 Task: Add headline "AI".
Action: Mouse moved to (668, 164)
Screenshot: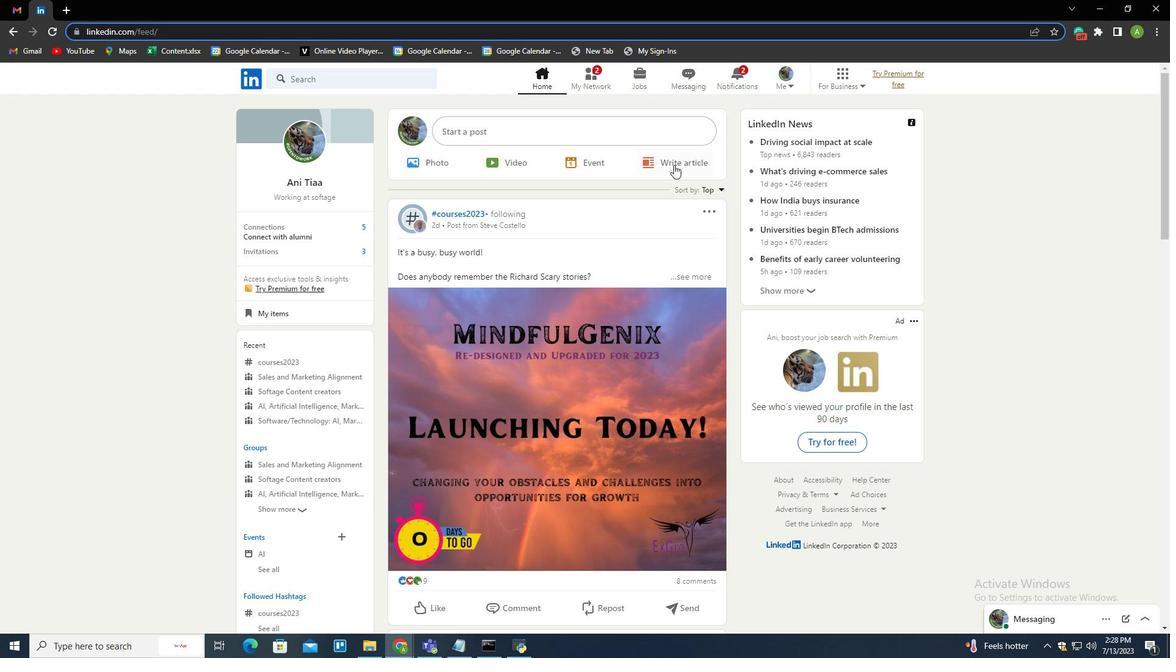 
Action: Mouse pressed left at (668, 164)
Screenshot: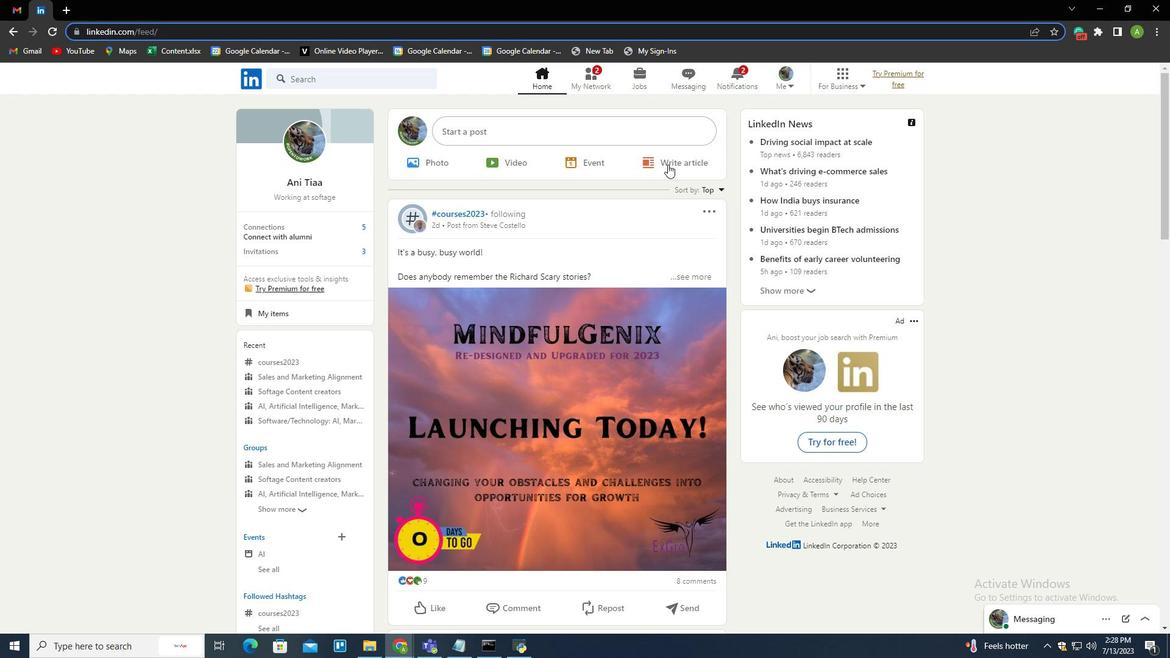 
Action: Mouse moved to (460, 157)
Screenshot: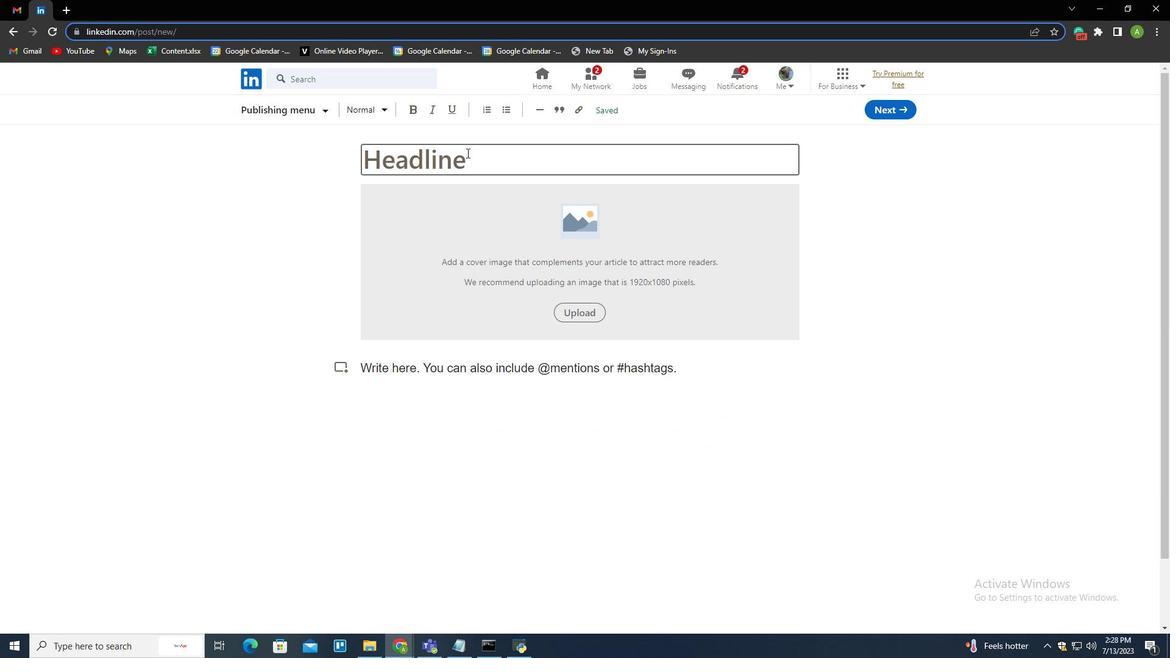 
Action: Mouse pressed left at (460, 157)
Screenshot: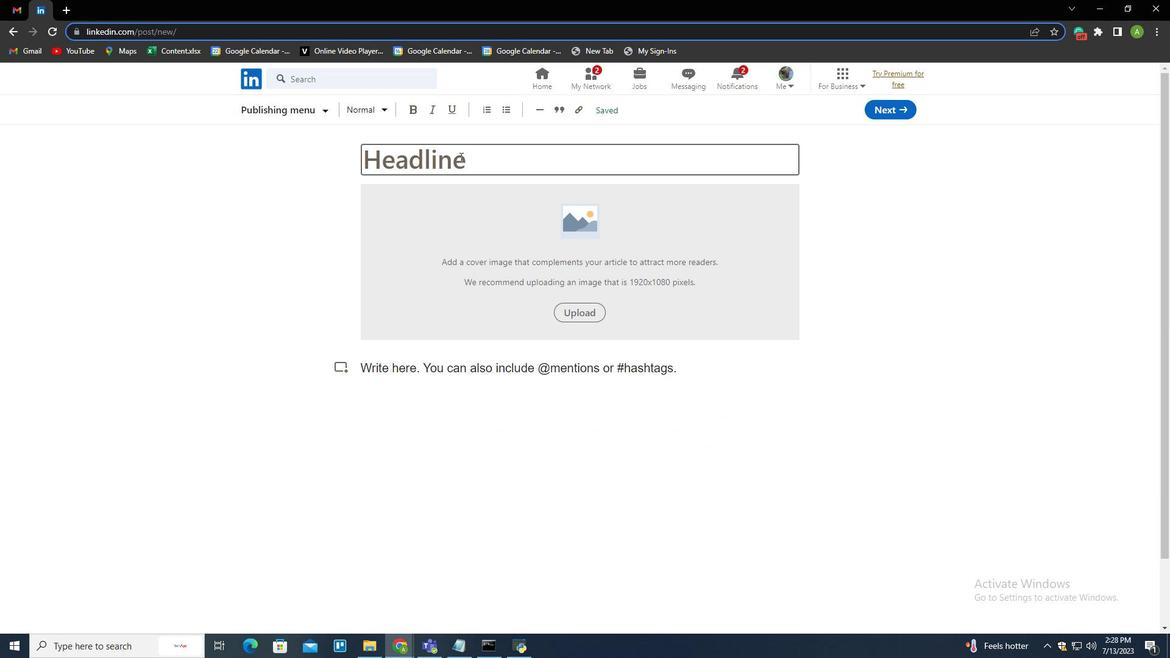 
Action: Mouse moved to (459, 157)
Screenshot: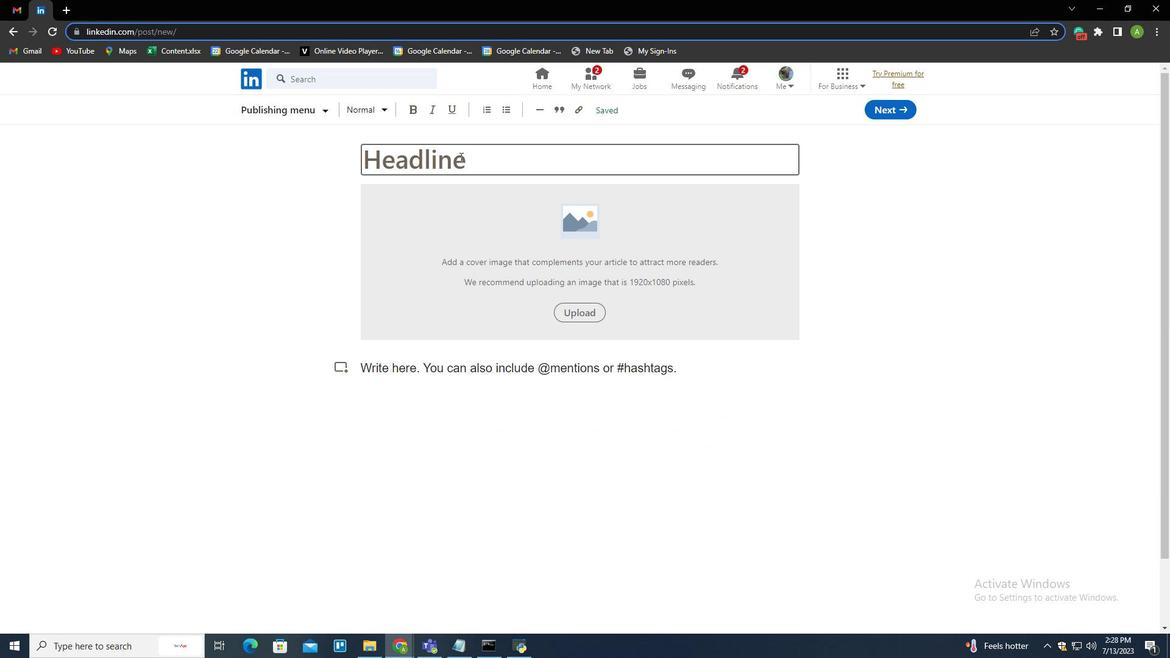
Action: Key pressed <Key.shift>AI
Screenshot: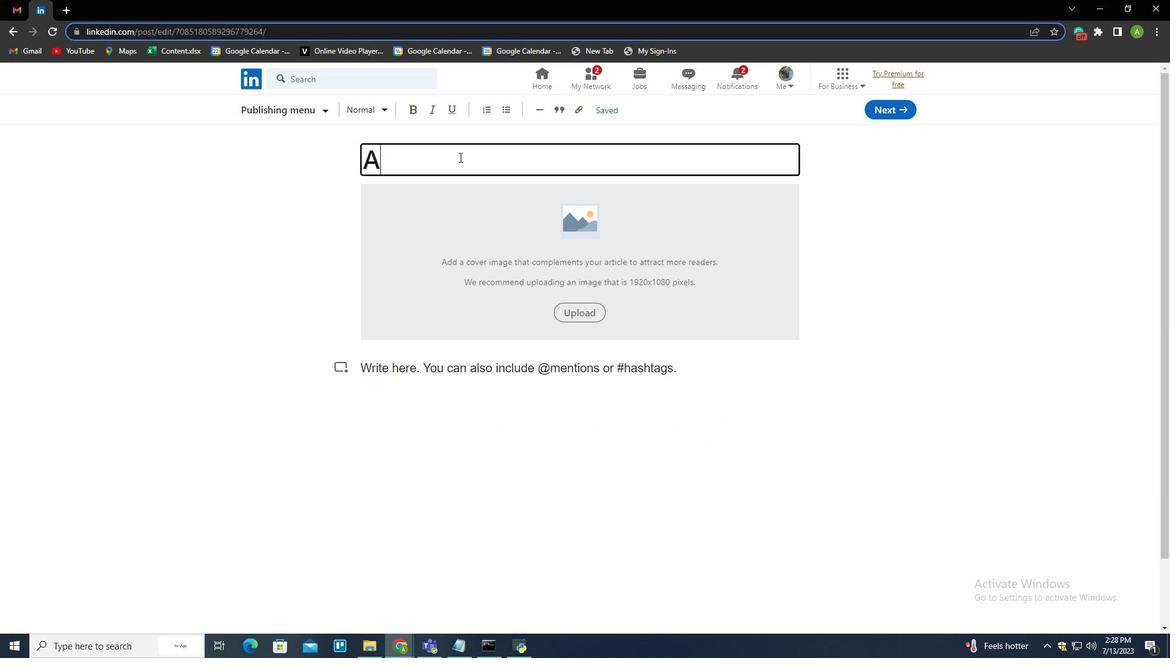 
Action: Mouse moved to (865, 304)
Screenshot: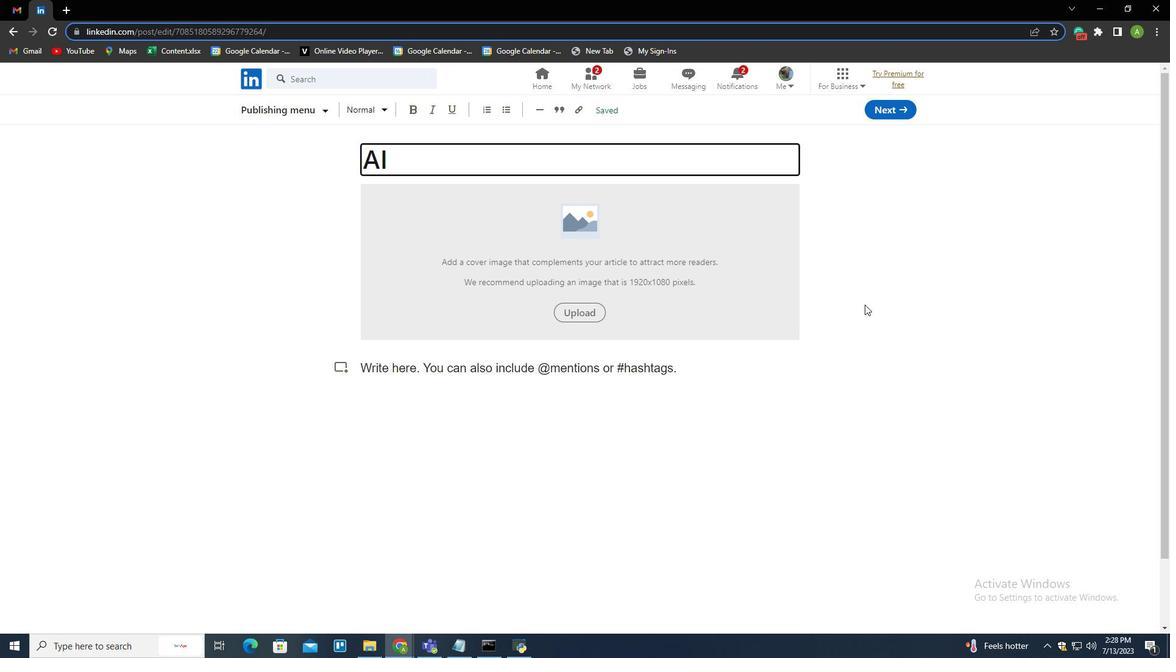 
Action: Mouse pressed left at (865, 304)
Screenshot: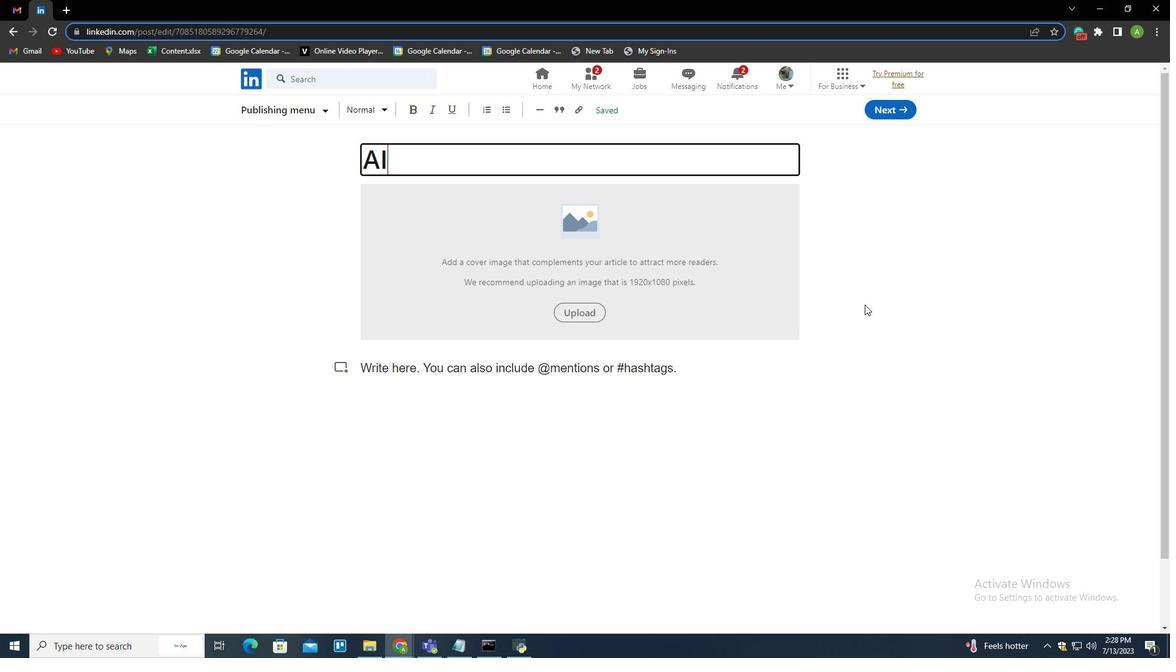
